 Task: Change  the formatting of the data to Which is Less than 5, In conditional formating, put the option 'Green Fill with Dark Green Text. 'add another formatting option Format As Table, insert the option Orang Table style Medium 3 Save page  Powerhouse Sales book
Action: Mouse moved to (445, 90)
Screenshot: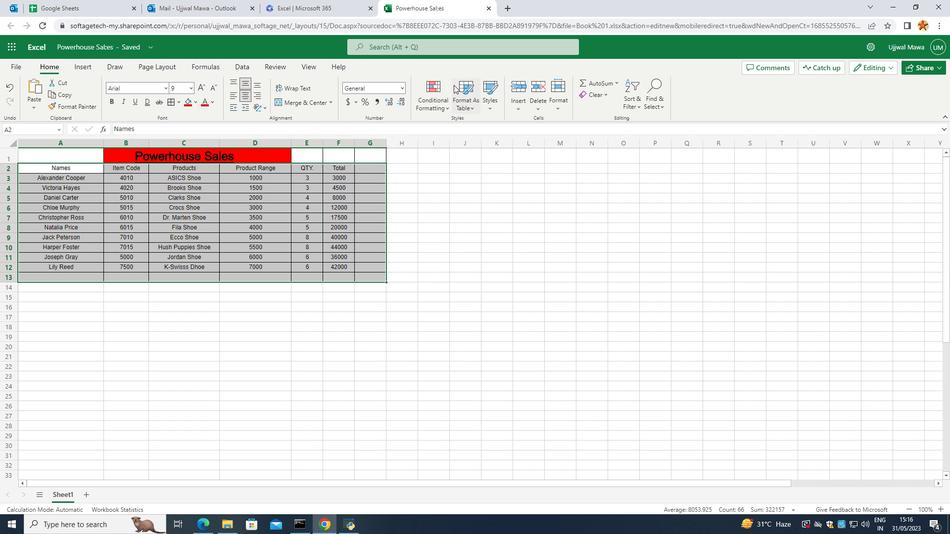 
Action: Mouse pressed left at (445, 90)
Screenshot: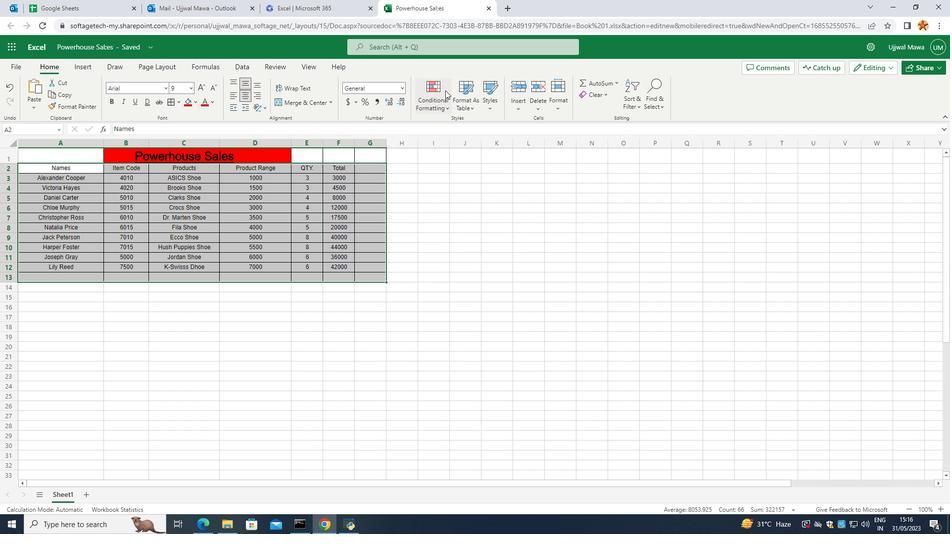 
Action: Mouse moved to (555, 153)
Screenshot: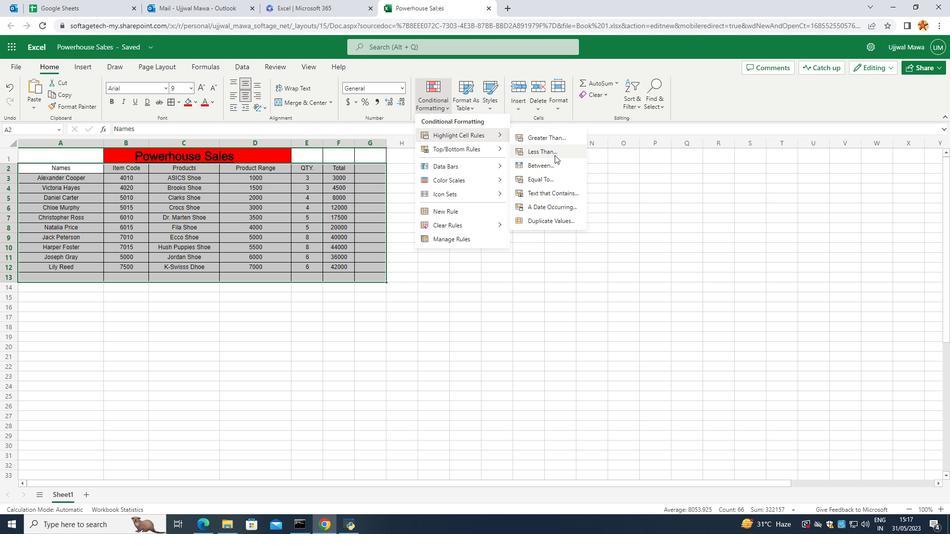 
Action: Mouse pressed left at (555, 153)
Screenshot: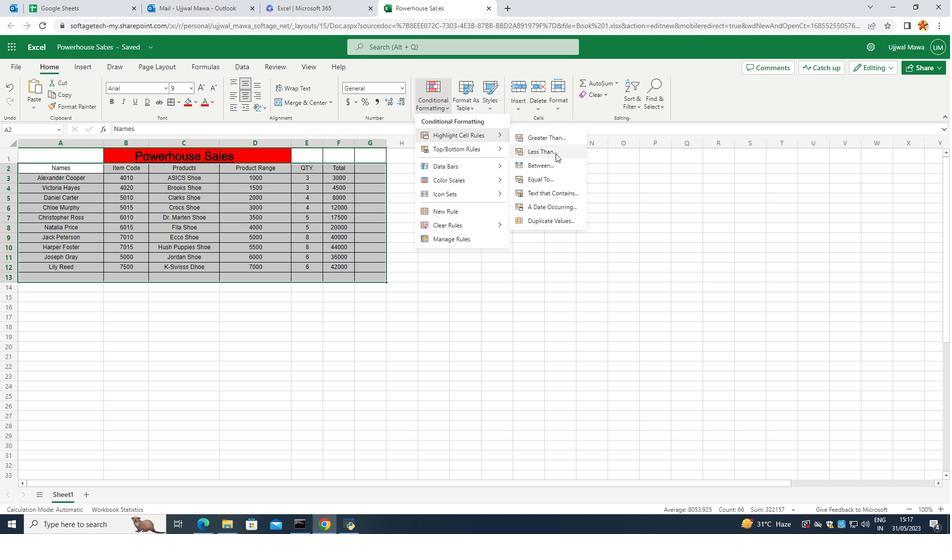 
Action: Mouse moved to (779, 301)
Screenshot: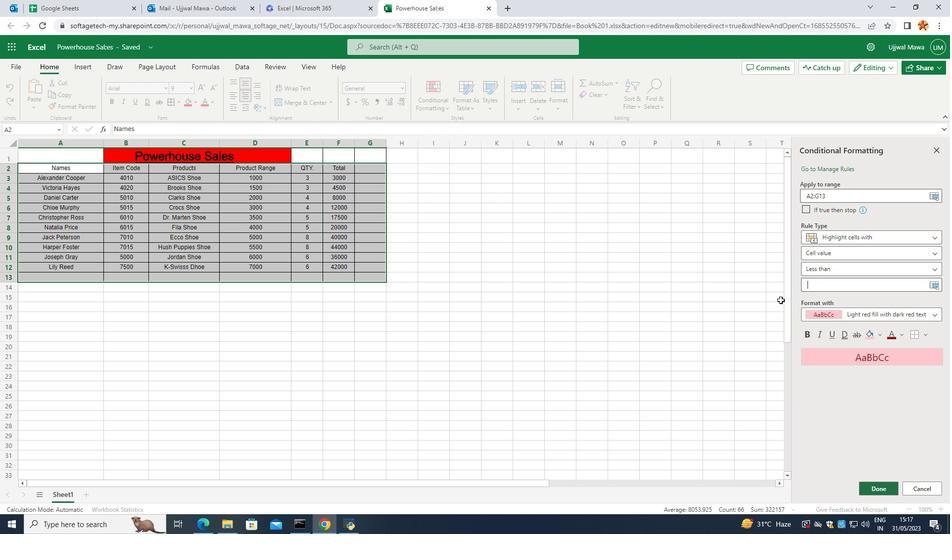 
Action: Key pressed 5
Screenshot: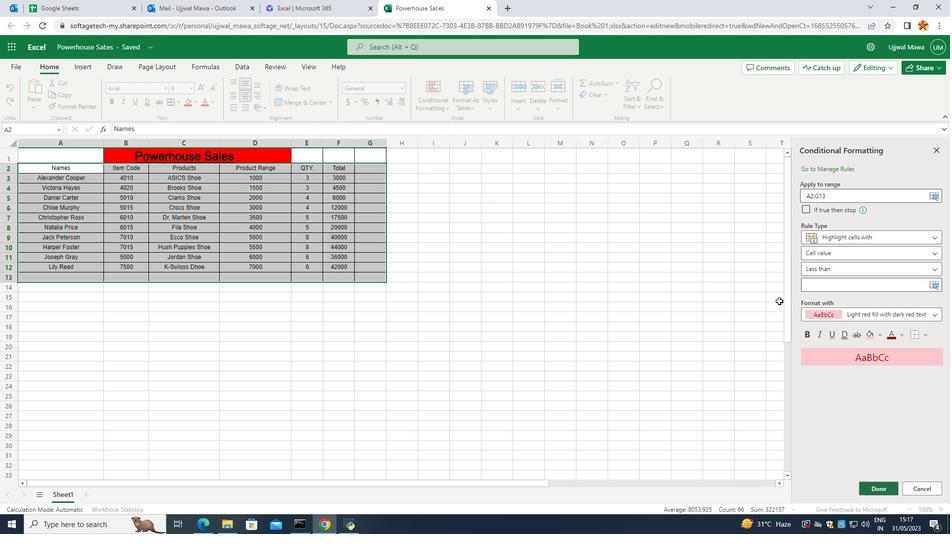 
Action: Mouse moved to (874, 335)
Screenshot: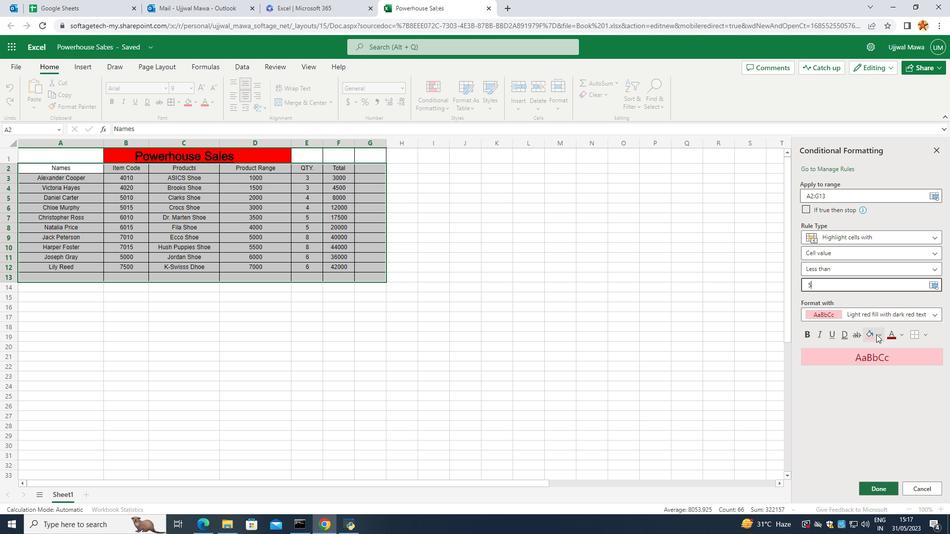 
Action: Mouse pressed left at (874, 335)
Screenshot: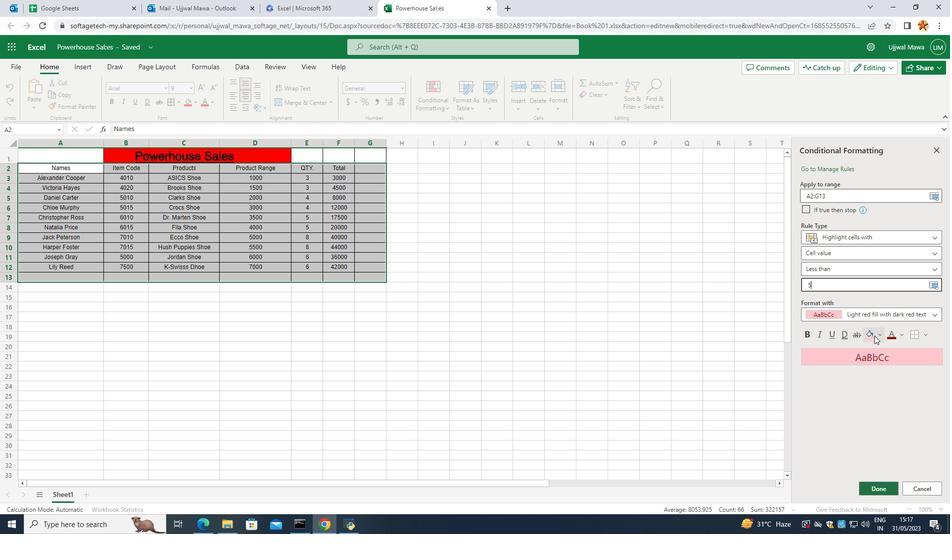 
Action: Mouse moved to (932, 411)
Screenshot: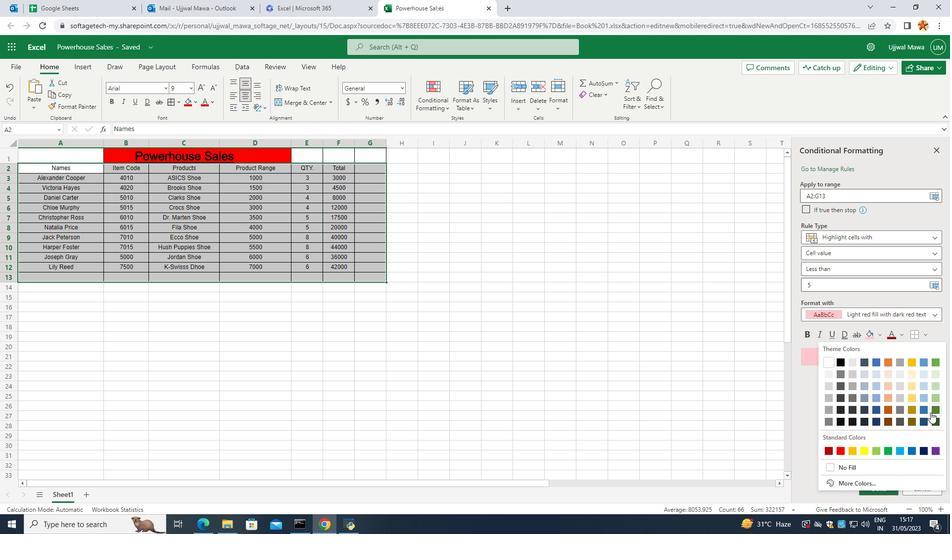 
Action: Mouse pressed left at (932, 411)
Screenshot: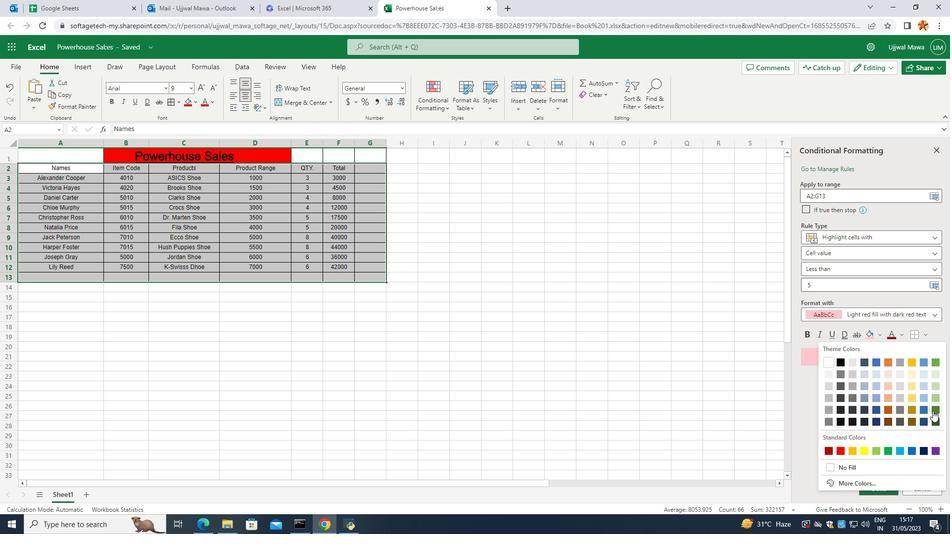 
Action: Mouse moved to (871, 336)
Screenshot: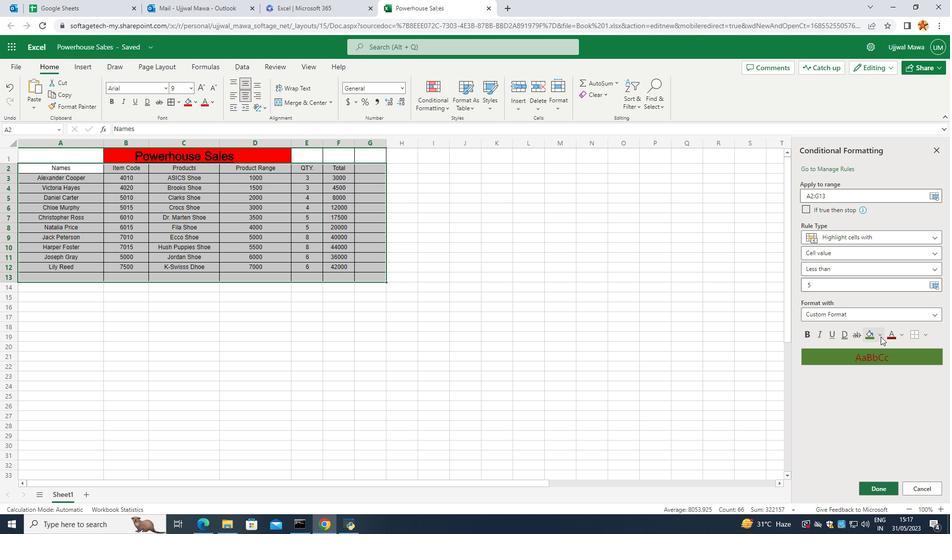 
Action: Mouse pressed left at (871, 336)
Screenshot: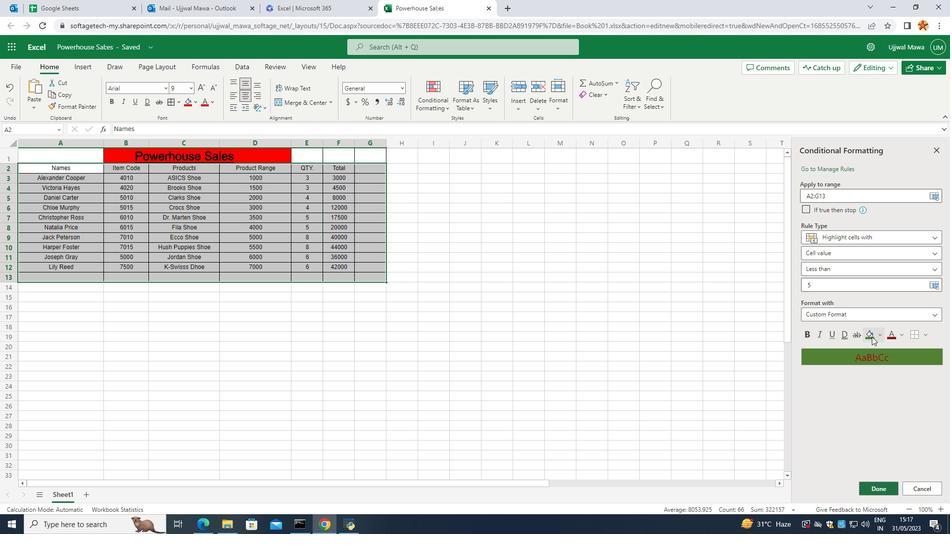 
Action: Mouse moved to (933, 396)
Screenshot: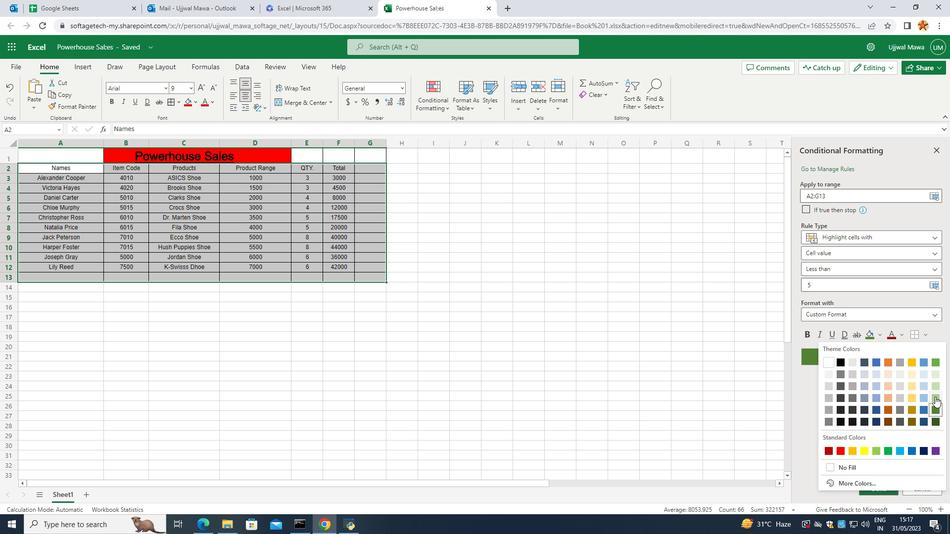 
Action: Mouse pressed left at (933, 396)
Screenshot: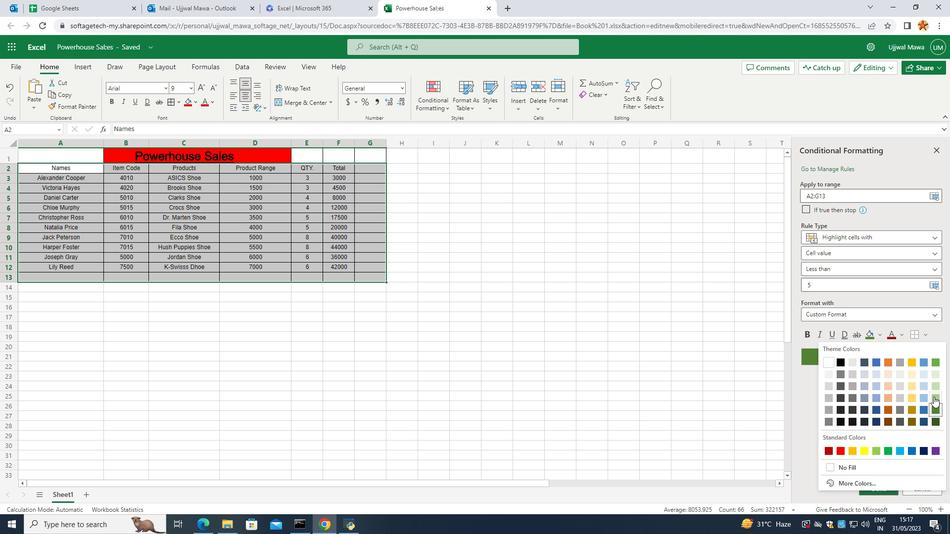 
Action: Mouse moved to (905, 334)
Screenshot: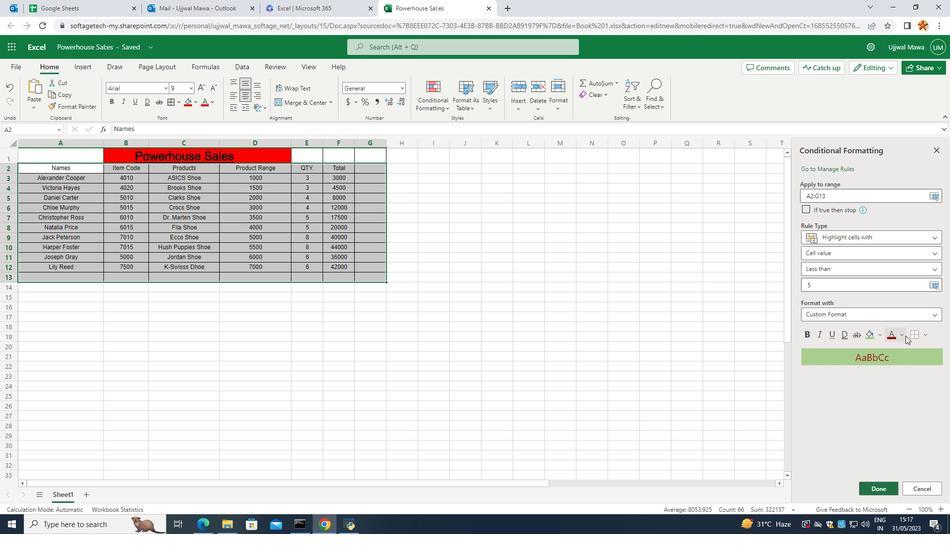 
Action: Mouse pressed left at (905, 334)
Screenshot: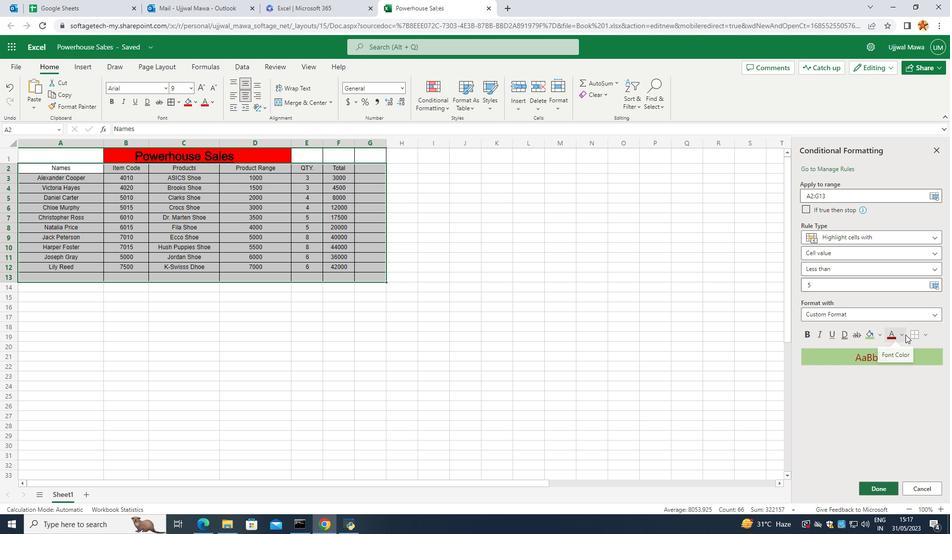 
Action: Mouse moved to (938, 435)
Screenshot: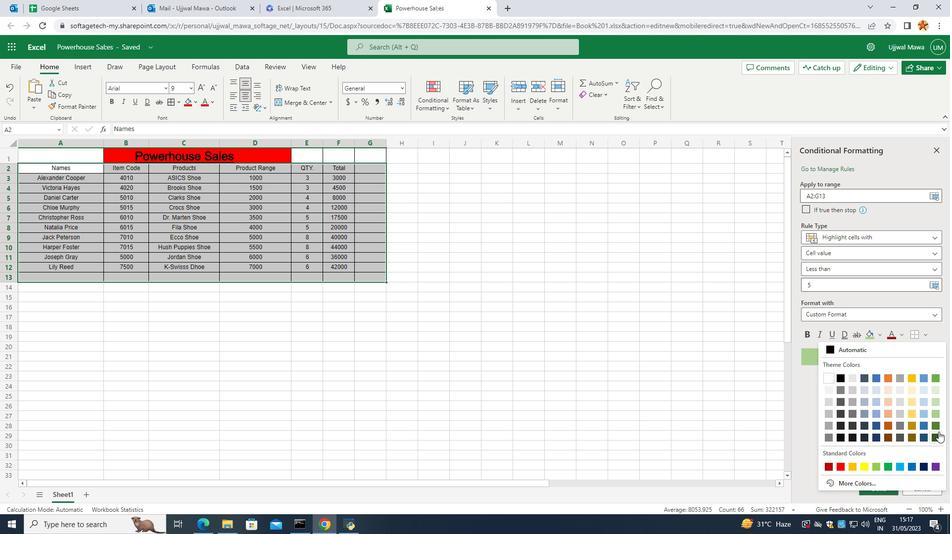 
Action: Mouse pressed left at (938, 435)
Screenshot: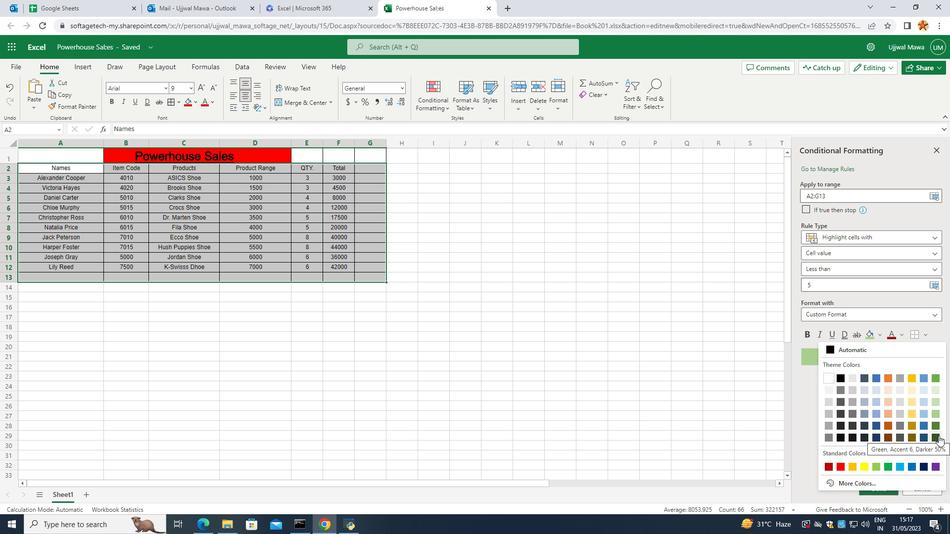 
Action: Mouse moved to (874, 490)
Screenshot: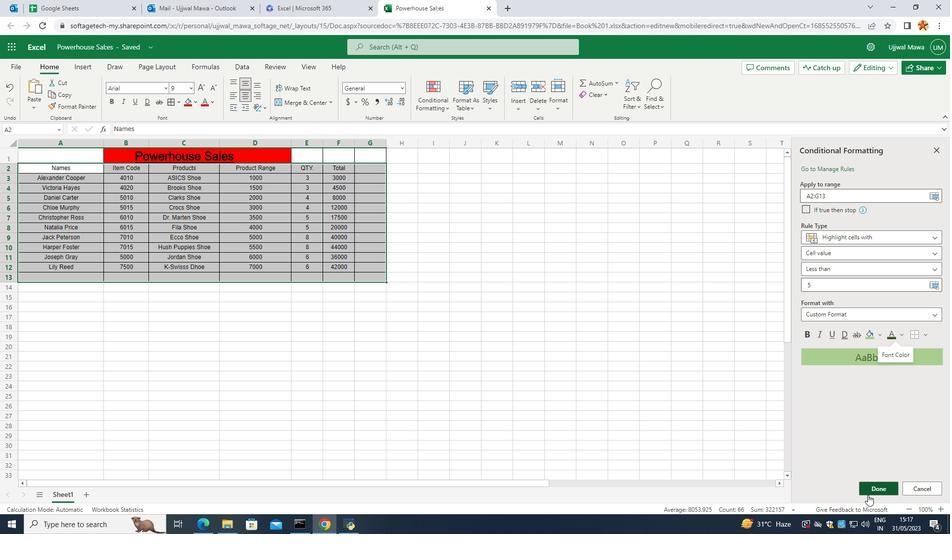 
Action: Mouse pressed left at (874, 490)
Screenshot: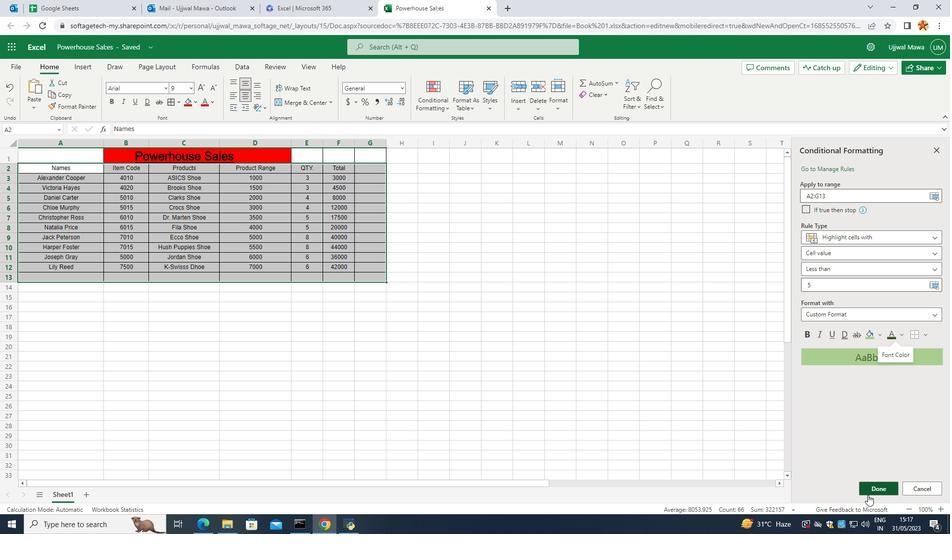 
Action: Mouse moved to (470, 96)
Screenshot: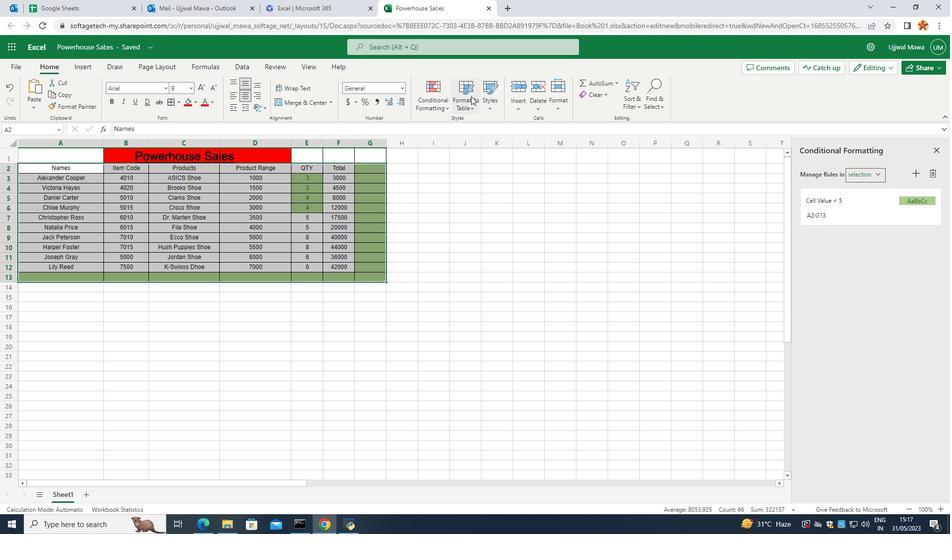 
Action: Mouse pressed left at (470, 96)
Screenshot: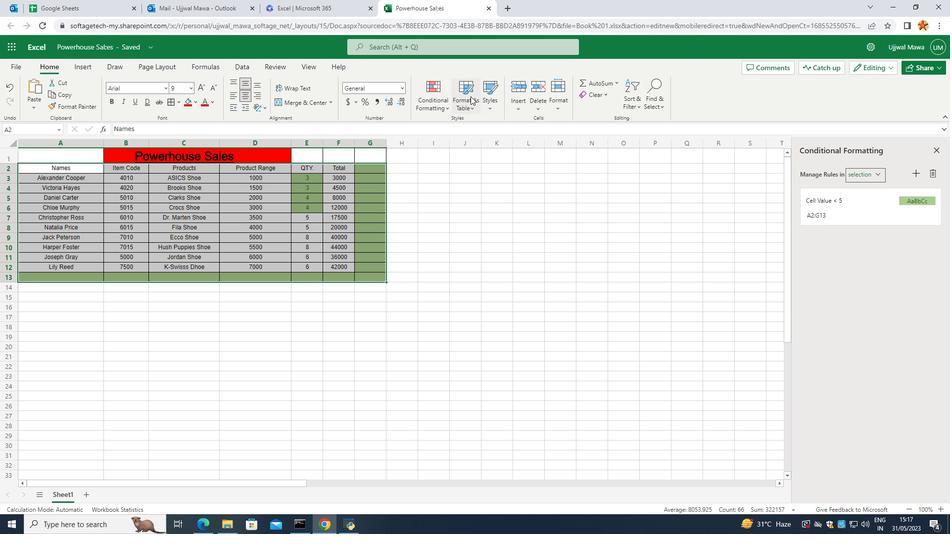 
Action: Mouse moved to (544, 157)
Screenshot: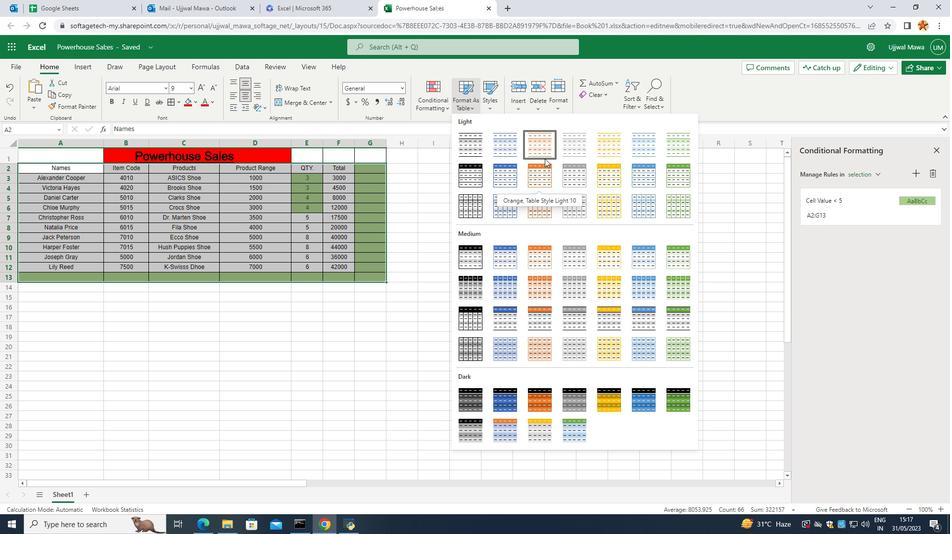 
Action: Mouse pressed left at (544, 157)
Screenshot: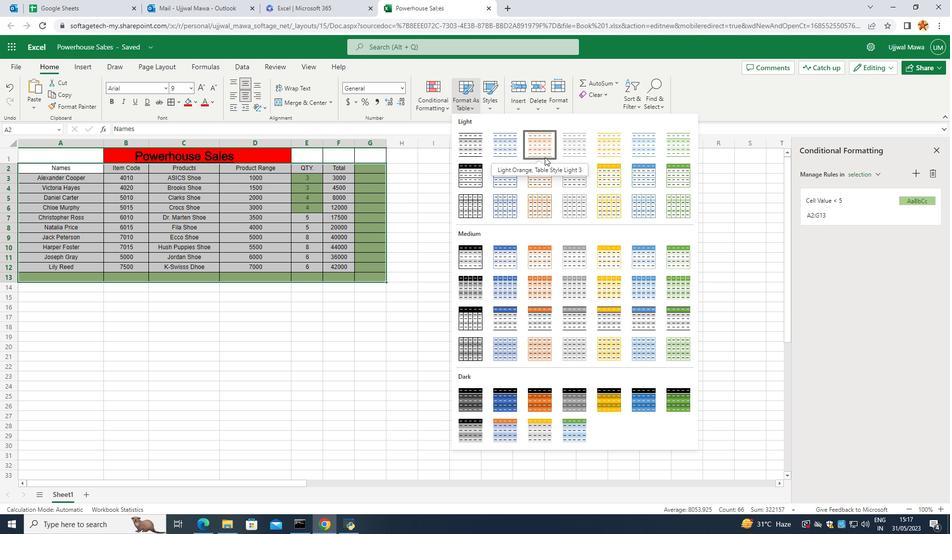 
Action: Mouse moved to (520, 303)
Screenshot: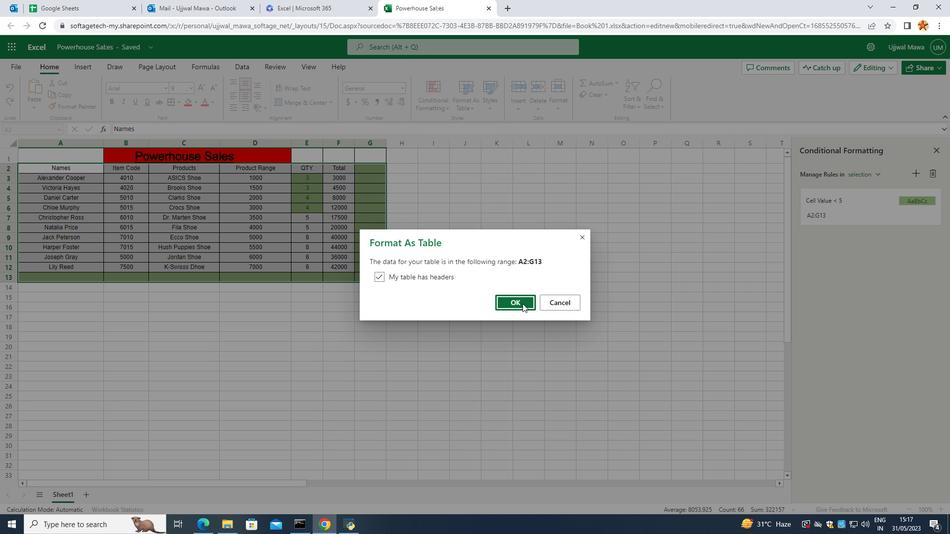 
Action: Mouse pressed left at (520, 303)
Screenshot: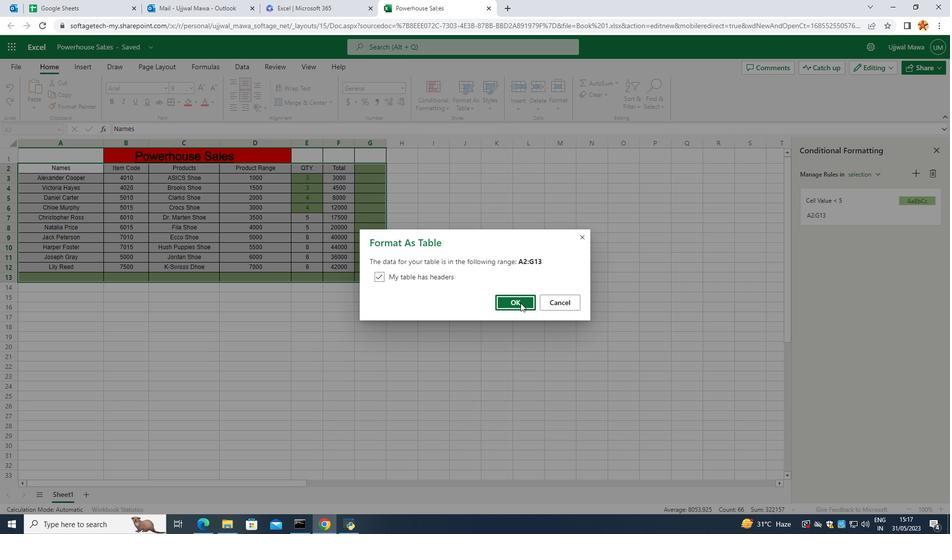 
Action: Mouse moved to (274, 311)
Screenshot: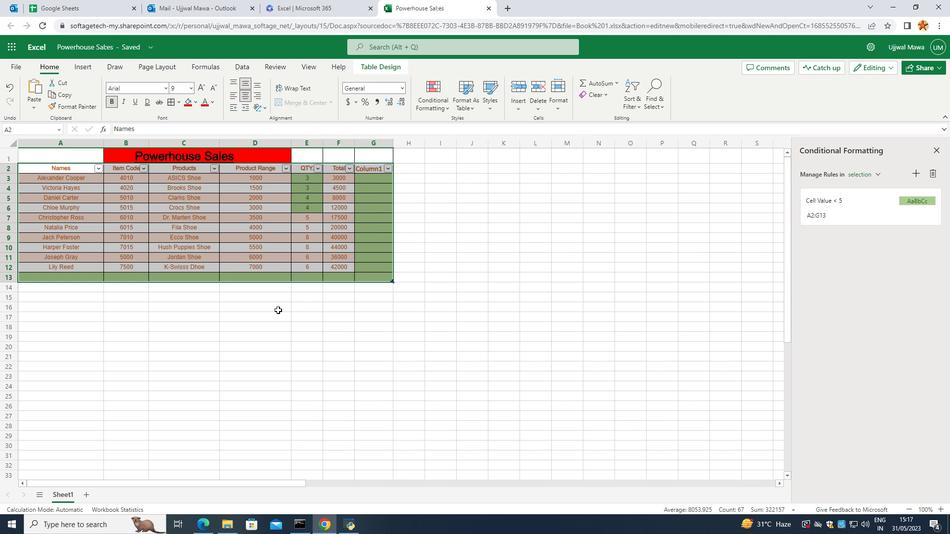 
Action: Mouse pressed left at (274, 311)
Screenshot: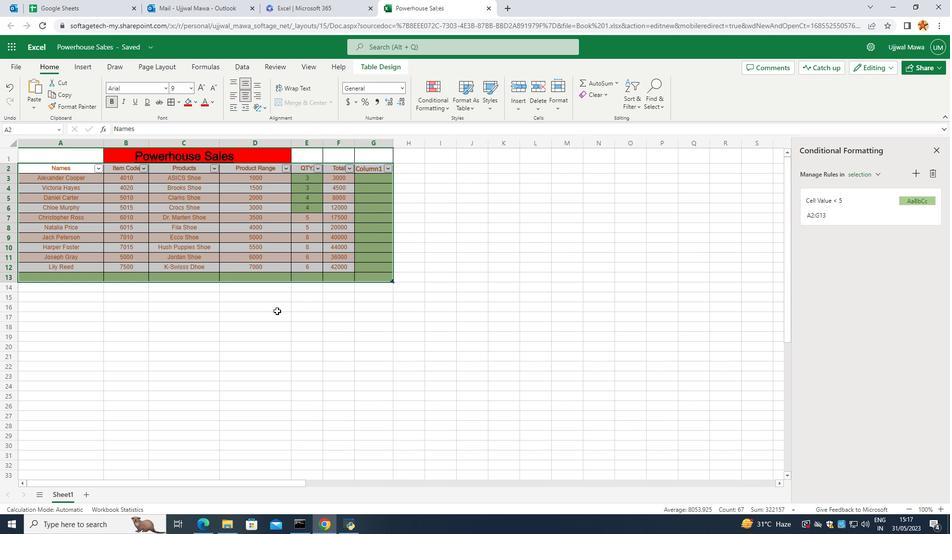 
Action: Mouse moved to (426, 277)
Screenshot: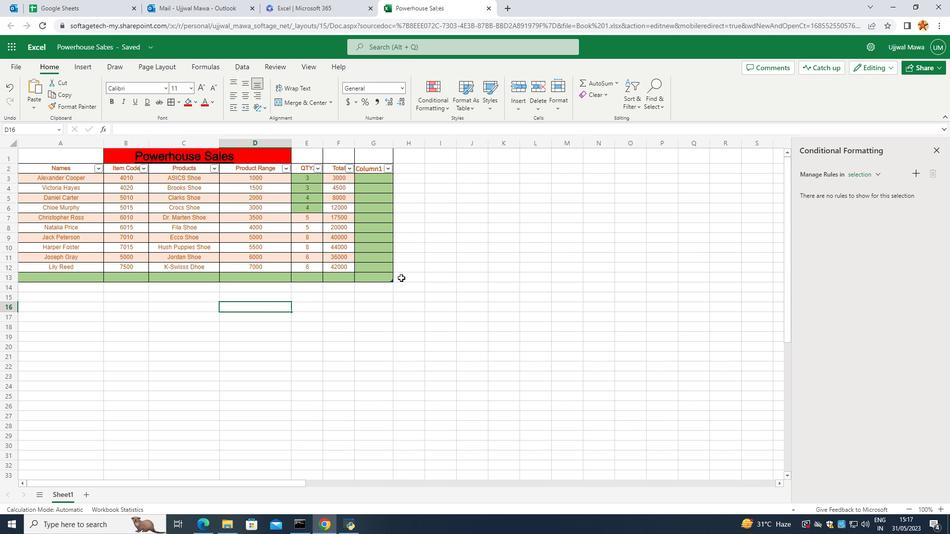 
Action: Mouse pressed left at (426, 277)
Screenshot: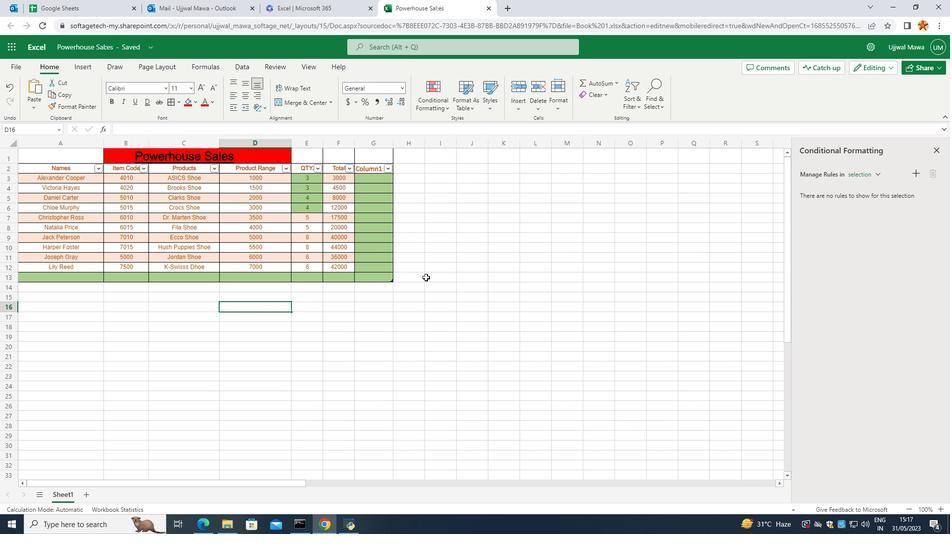 
Action: Mouse moved to (386, 257)
Screenshot: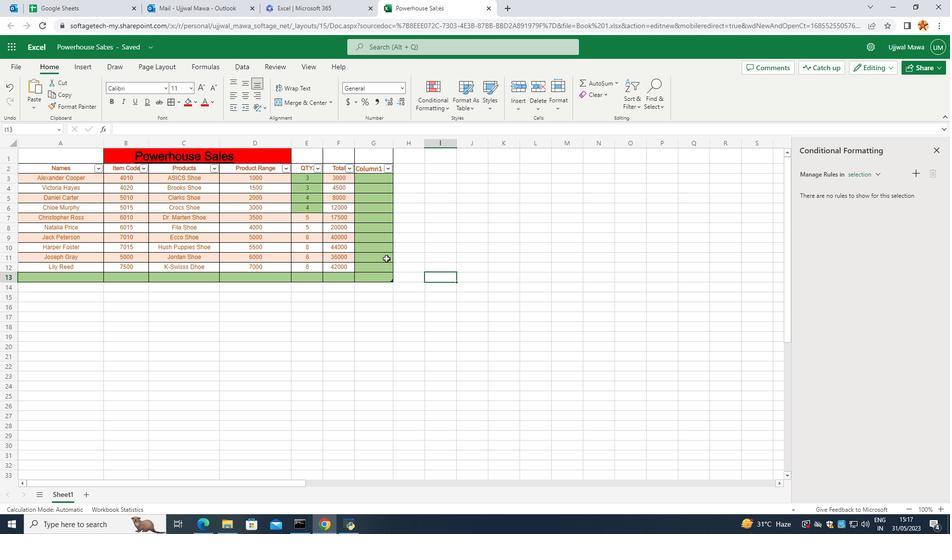 
Action: Key pressed ctrl+Z
Screenshot: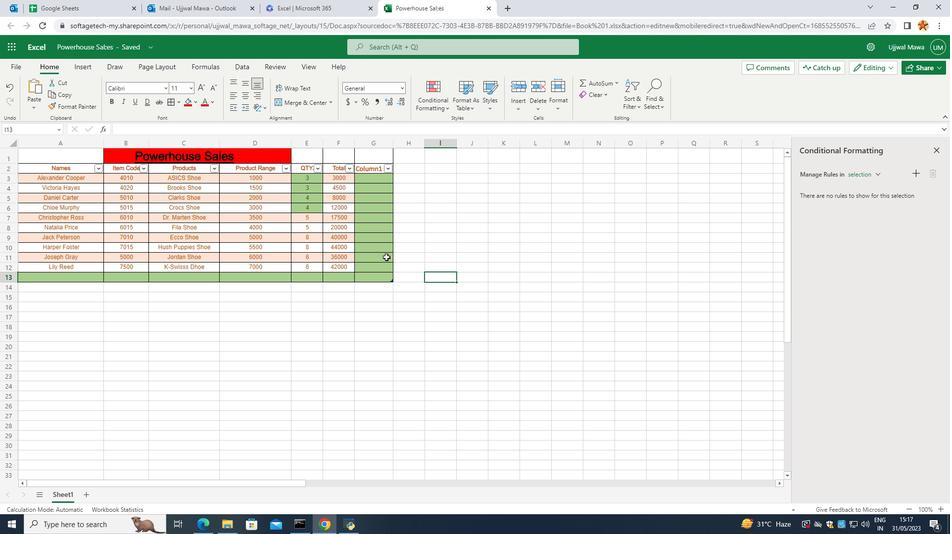 
Action: Mouse moved to (40, 160)
Screenshot: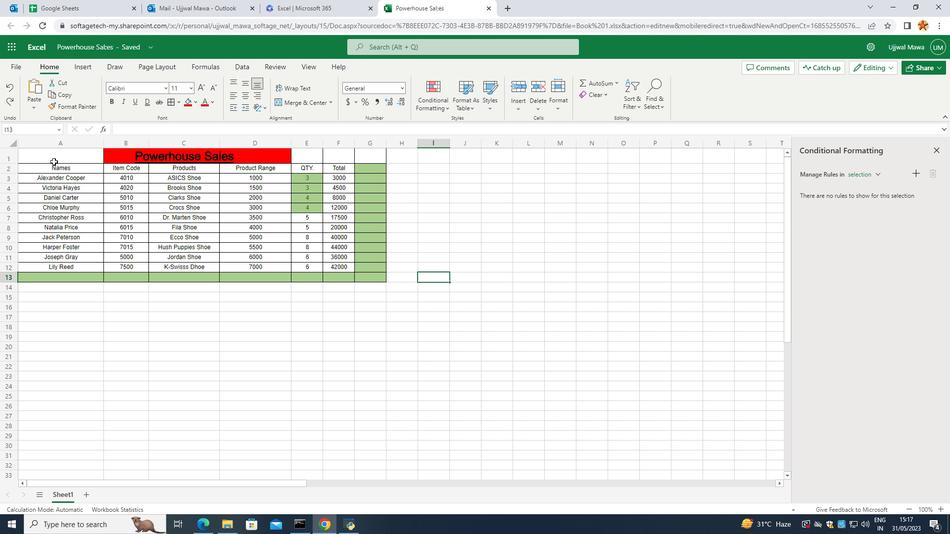 
Action: Mouse pressed left at (40, 160)
Screenshot: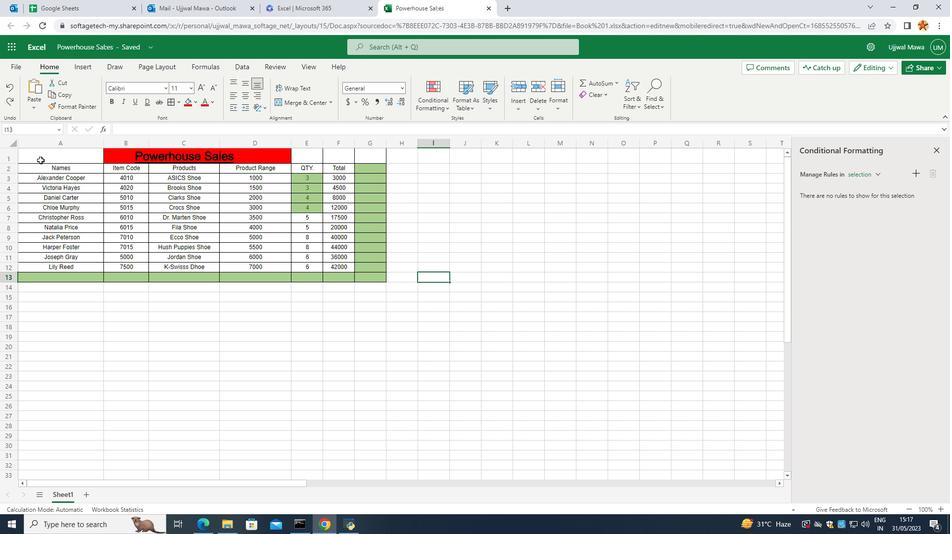 
Action: Mouse moved to (467, 89)
Screenshot: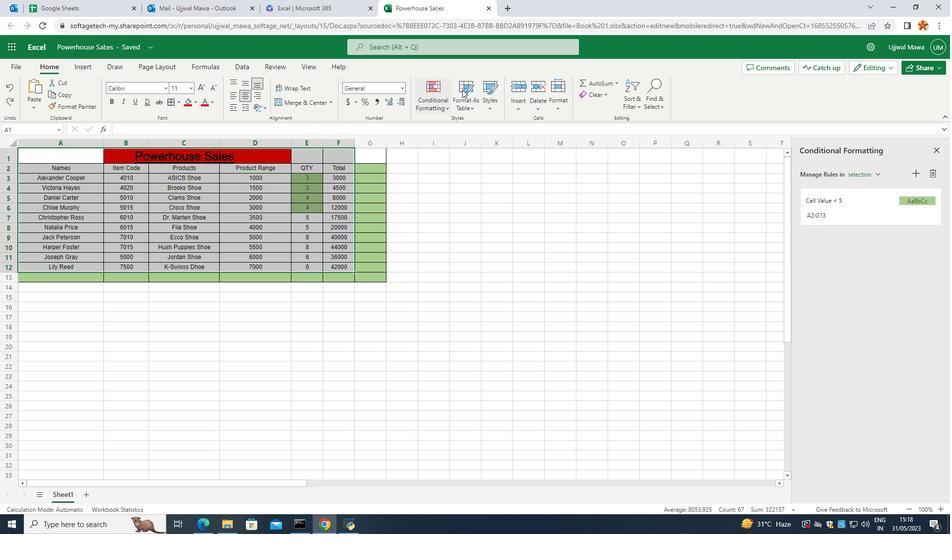 
Action: Mouse pressed left at (467, 89)
Screenshot: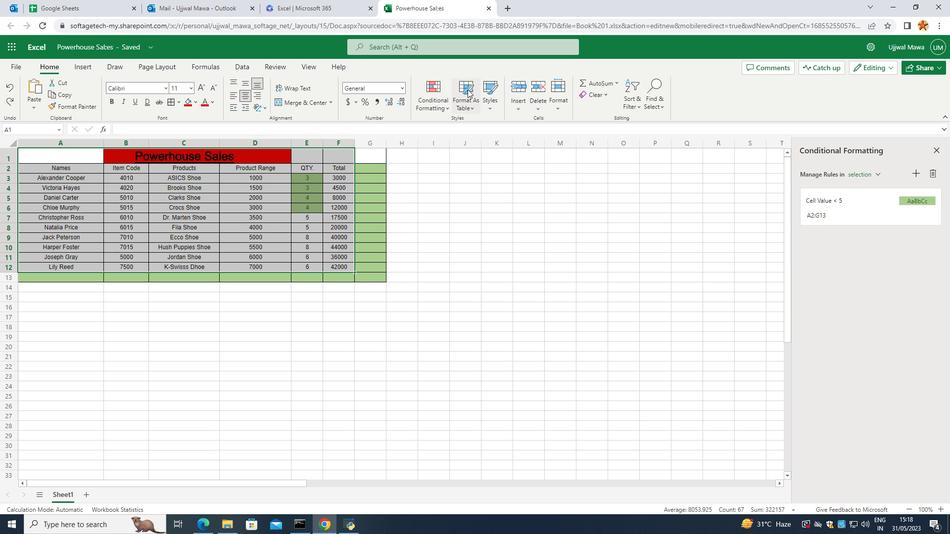
Action: Mouse moved to (531, 153)
Screenshot: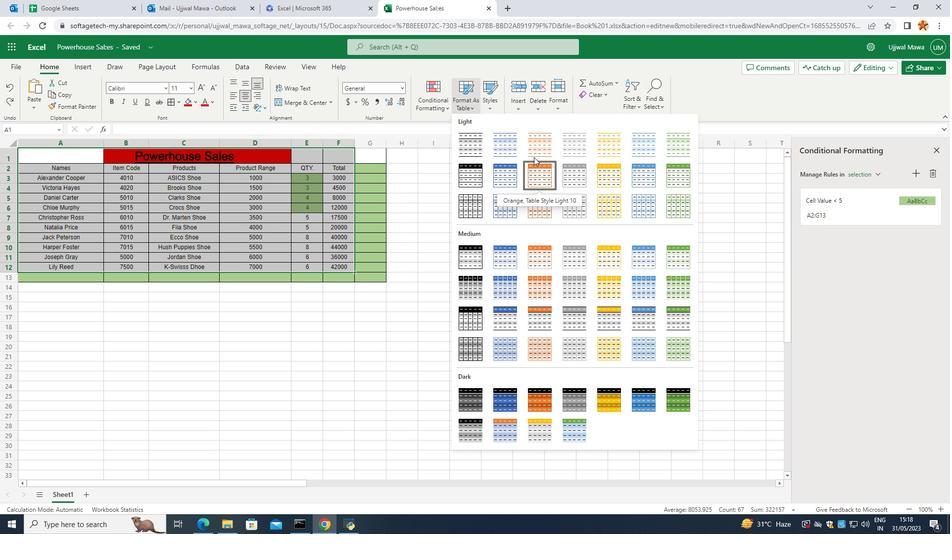 
Action: Mouse pressed left at (531, 153)
Screenshot: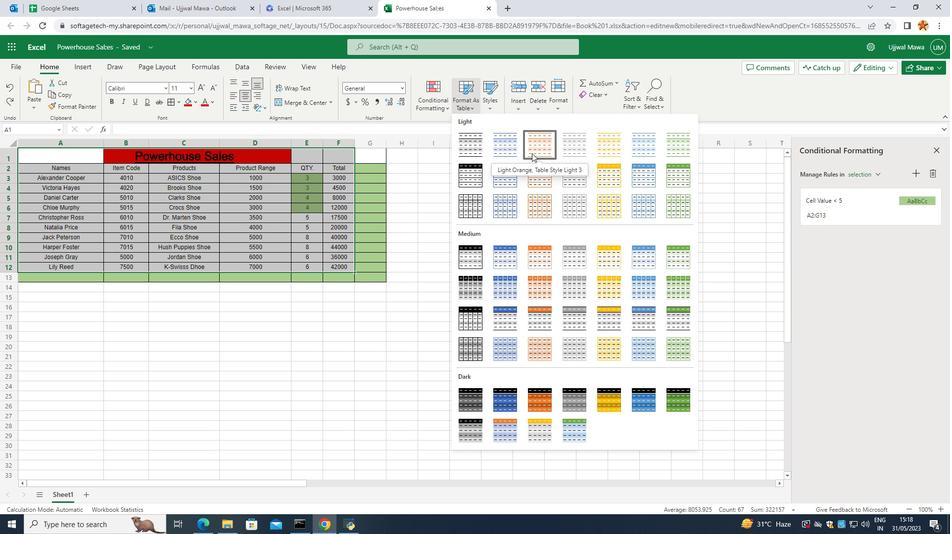 
Action: Mouse moved to (508, 294)
Screenshot: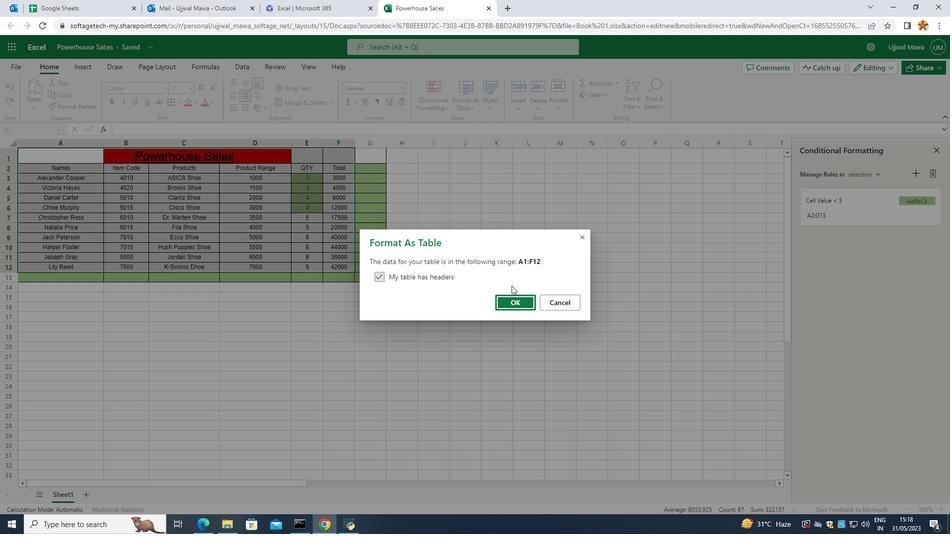 
Action: Mouse pressed left at (508, 294)
Screenshot: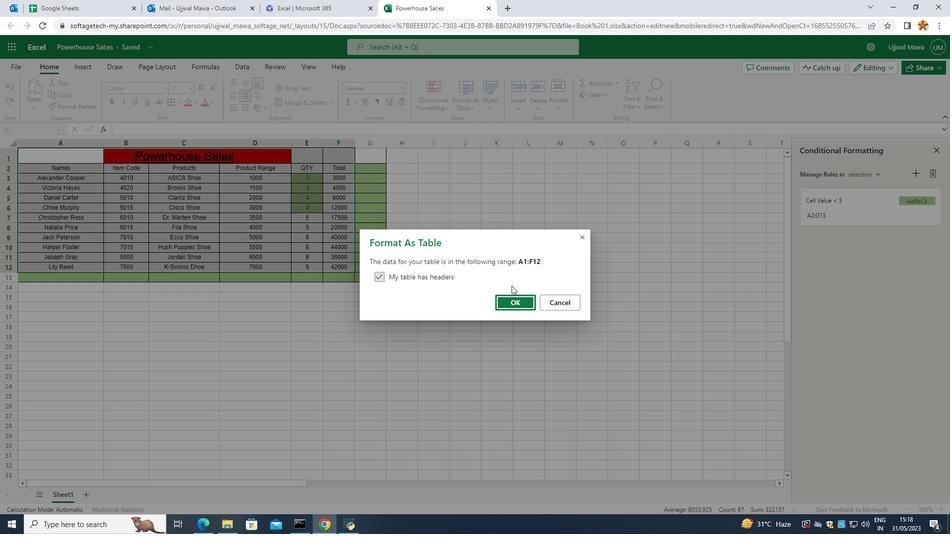 
Action: Mouse moved to (282, 307)
Screenshot: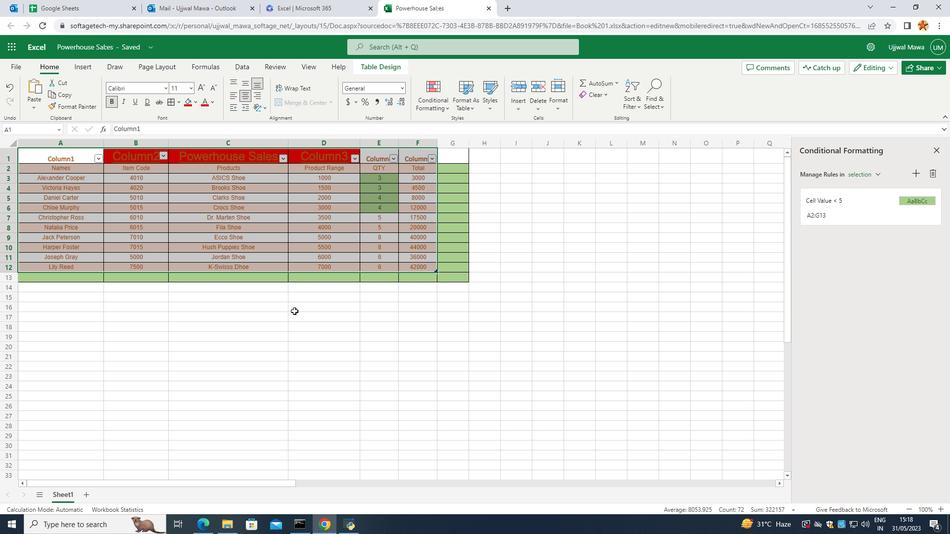 
Action: Mouse pressed left at (282, 307)
Screenshot: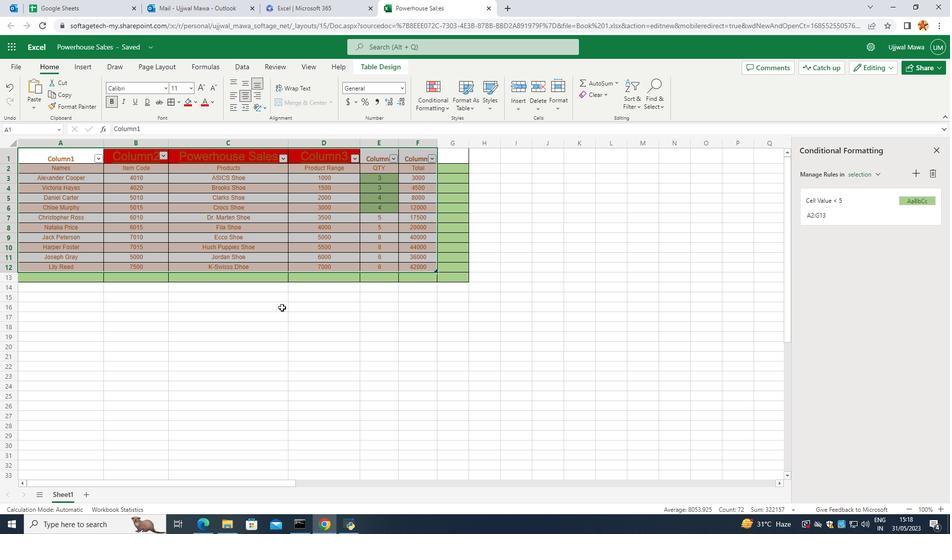 
Action: Mouse moved to (372, 392)
Screenshot: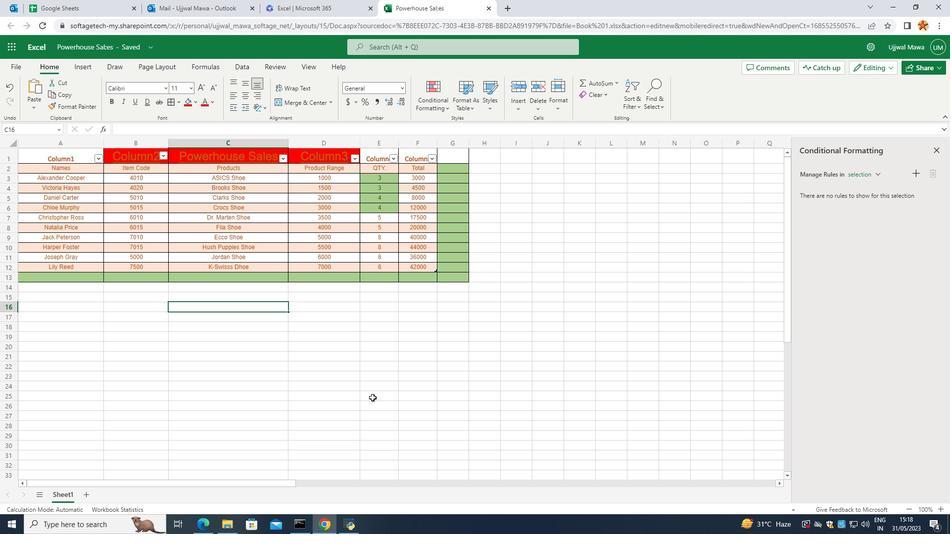 
Action: Key pressed ctrl+Z
Screenshot: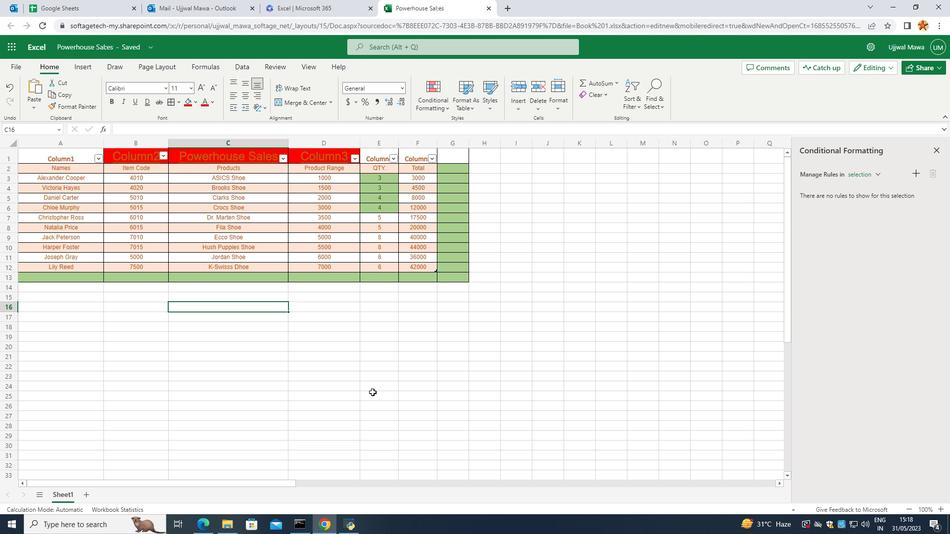 
Action: Mouse moved to (44, 164)
Screenshot: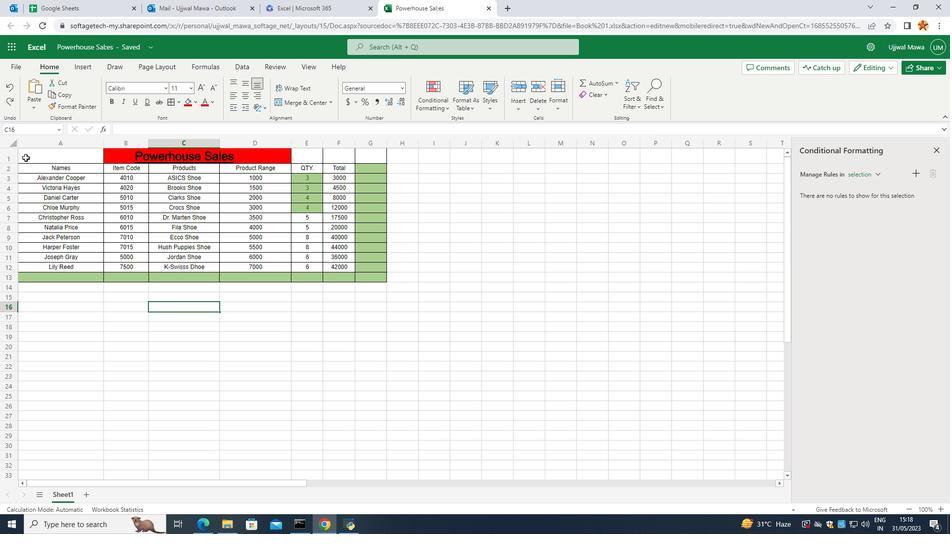 
Action: Mouse pressed left at (44, 164)
Screenshot: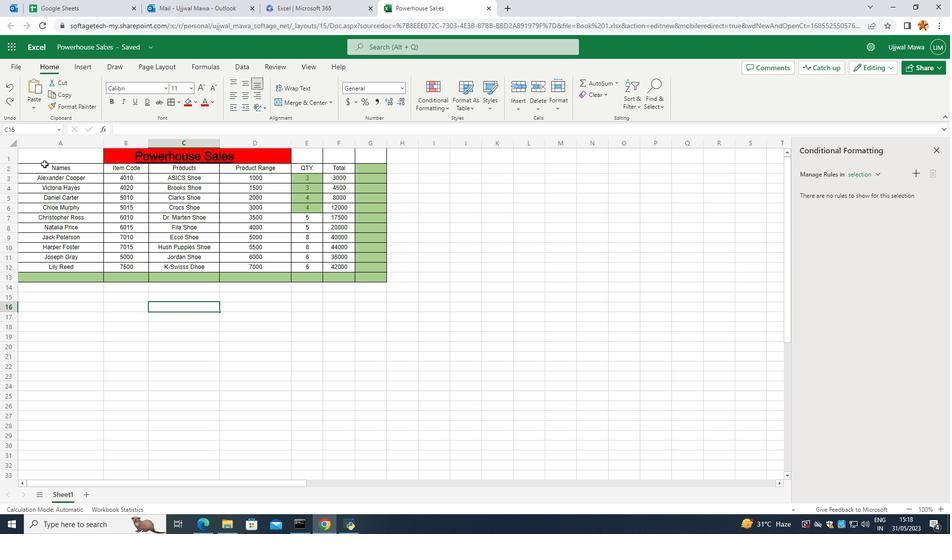 
Action: Mouse moved to (452, 101)
Screenshot: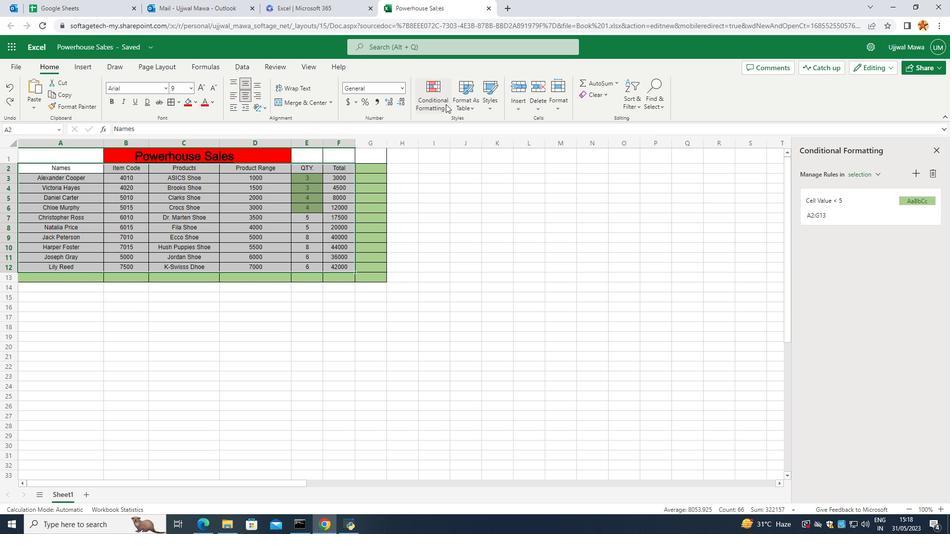 
Action: Mouse pressed left at (452, 101)
Screenshot: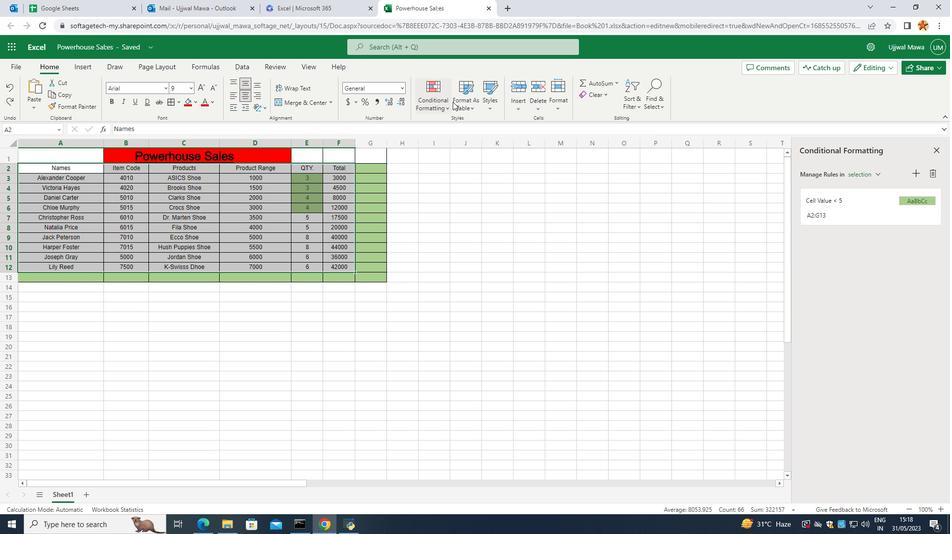 
Action: Mouse moved to (538, 145)
Screenshot: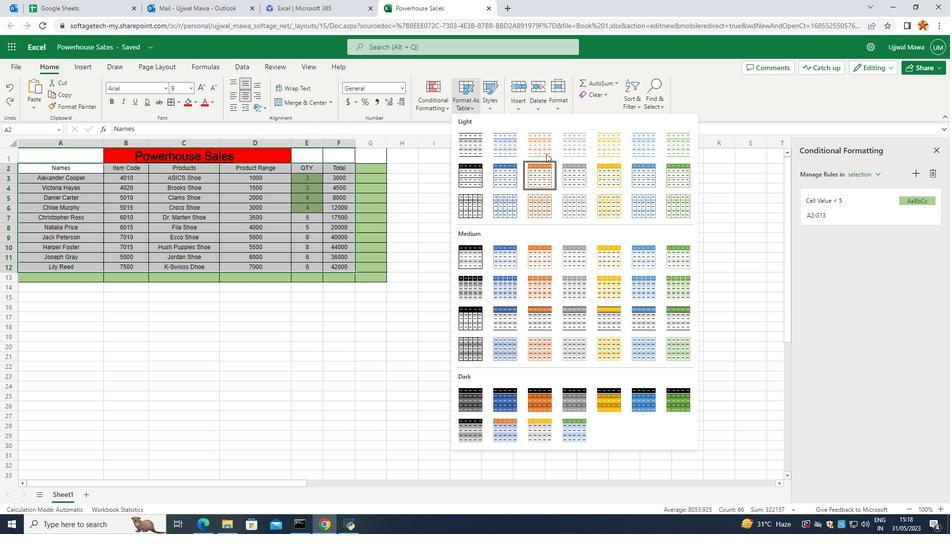 
Action: Mouse pressed left at (538, 145)
Screenshot: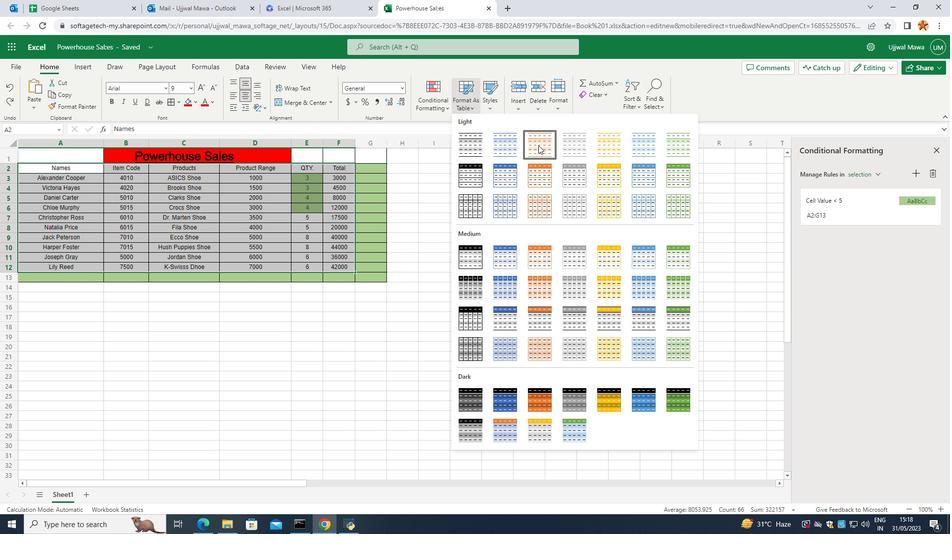 
Action: Mouse moved to (509, 306)
Screenshot: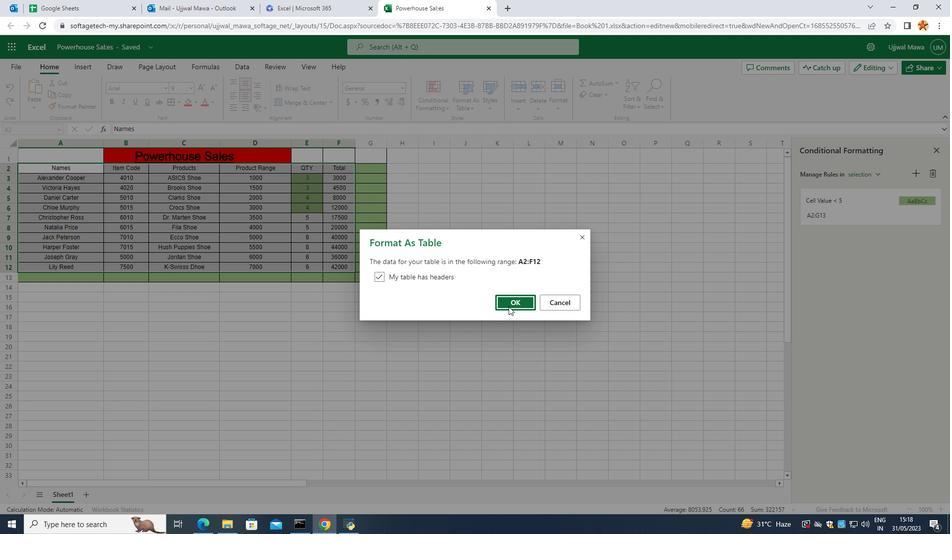 
Action: Mouse pressed left at (509, 306)
Screenshot: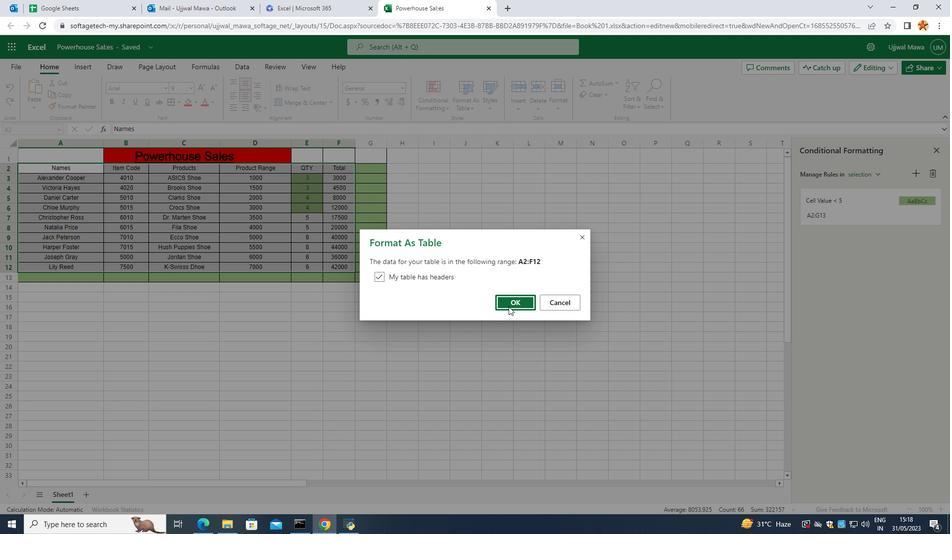 
Action: Mouse moved to (427, 302)
Screenshot: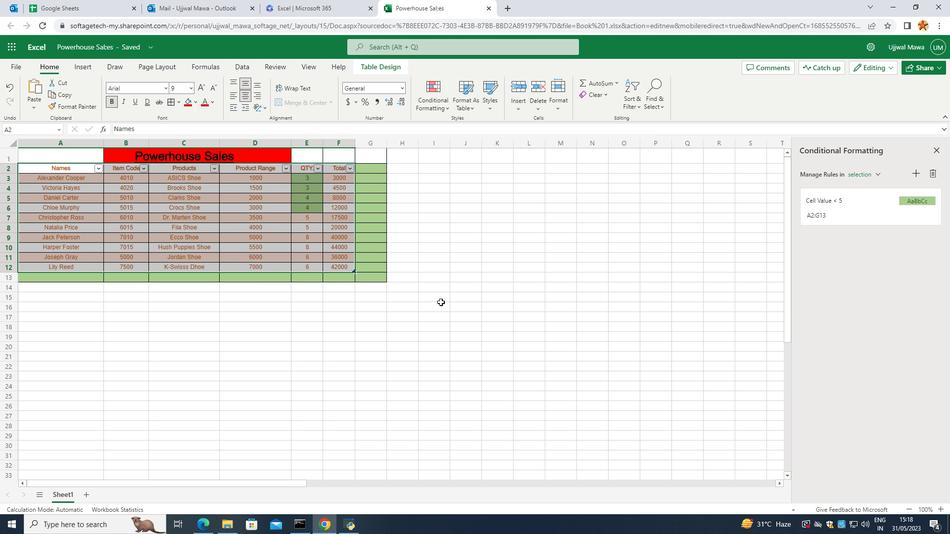 
Action: Mouse pressed left at (427, 302)
Screenshot: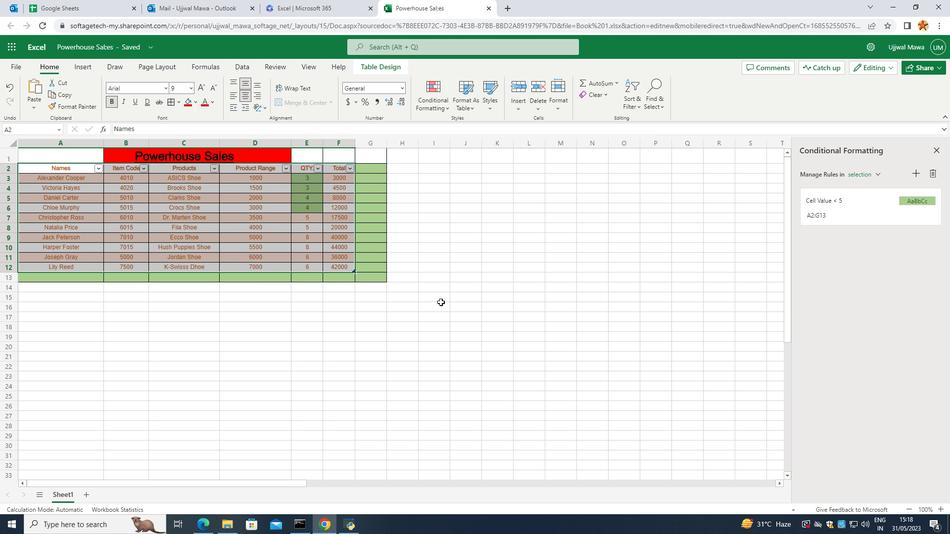 
Action: Mouse moved to (427, 300)
Screenshot: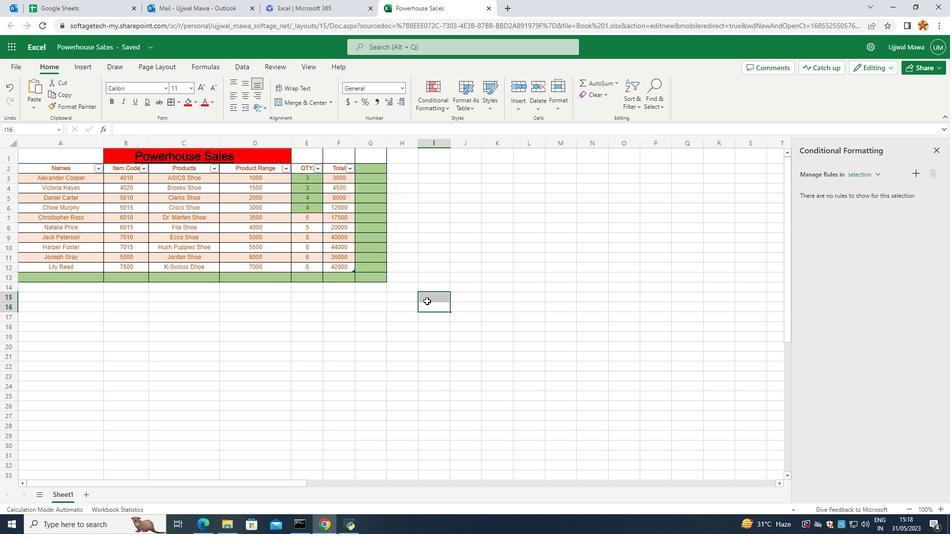 
